 Task: Add an event with the title Second Product Launch Showcase, date '2024/04/05', time 8:00 AM to 10:00 AMand add a description: During the discussion, both the employee and the supervisor (or relevant stakeholders) will have an opportunity to share their perspectives, observations, and concerns. The focus will be on understanding the underlying reasons for the performance issues, identifying any obstacles or challenges, and jointly developing a plan for improvement., put the event into Green category . Add location for the event as: Mexico City, Mexico, logged in from the account softage.8@softage.netand send the event invitation to softage.9@softage.net and softage.10@softage.net. Set a reminder for the event 2 hour before
Action: Mouse moved to (114, 132)
Screenshot: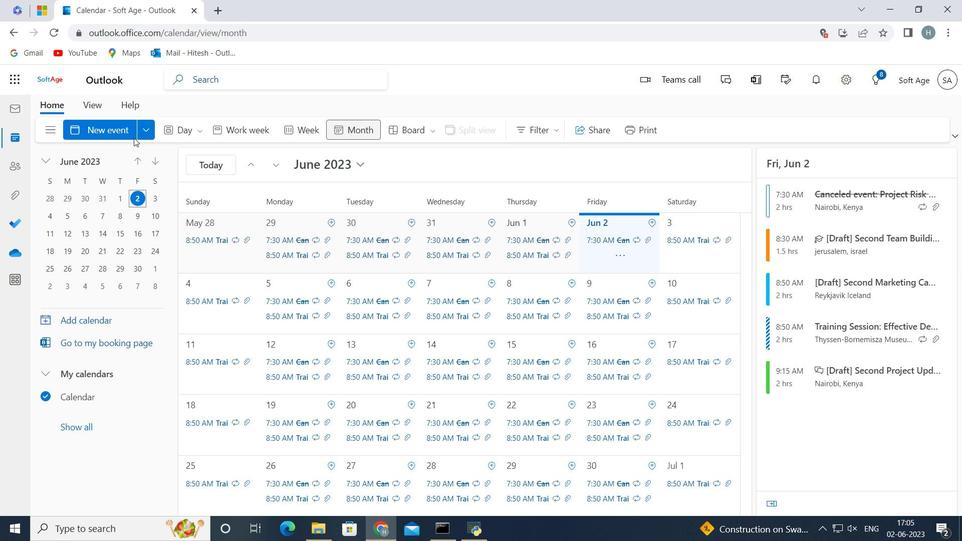 
Action: Mouse pressed left at (114, 132)
Screenshot: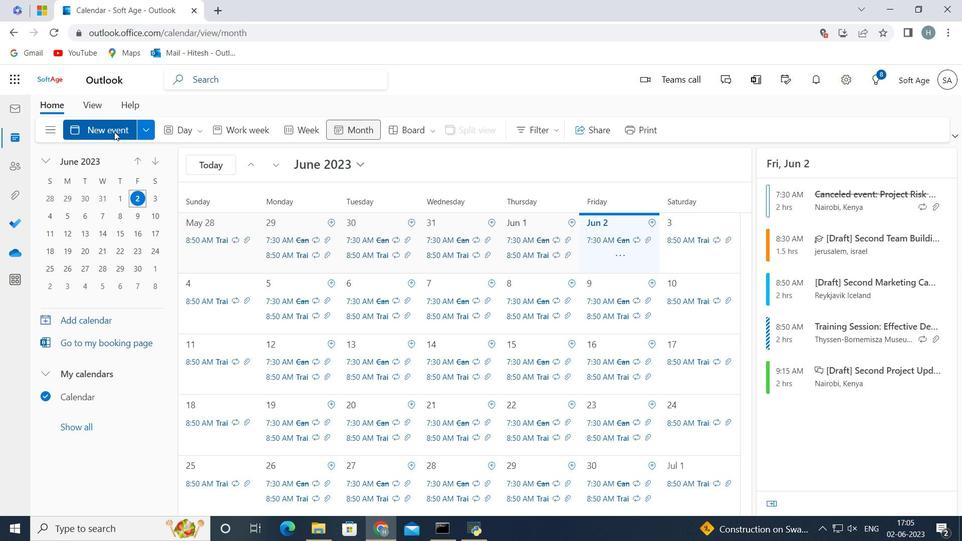 
Action: Mouse moved to (202, 190)
Screenshot: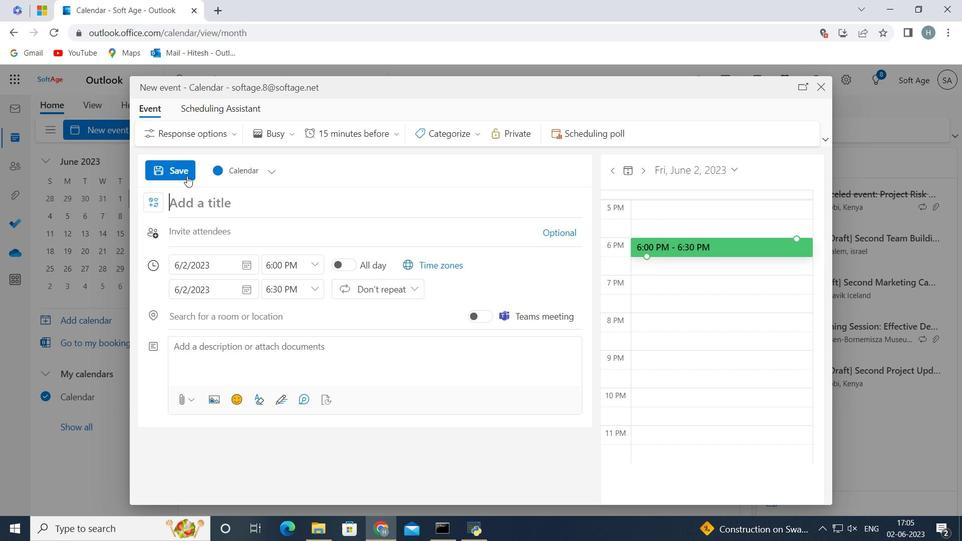 
Action: Key pressed se<Key.backspace><Key.backspace><Key.shift>Second<Key.space><Key.shift>Product<Key.space><Key.shift>Launch<Key.space><Key.shift>Shoe<Key.backspace>wcase<Key.enter>
Screenshot: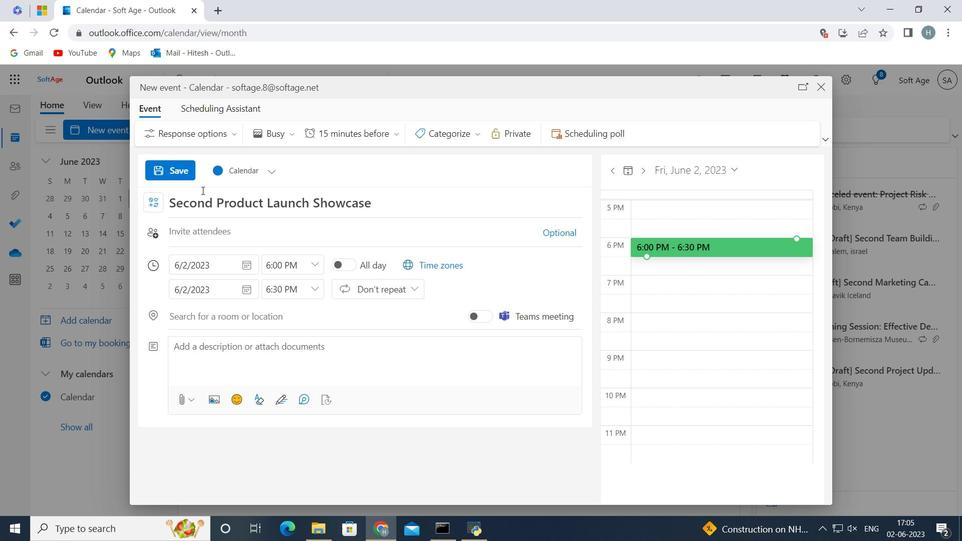 
Action: Mouse moved to (252, 263)
Screenshot: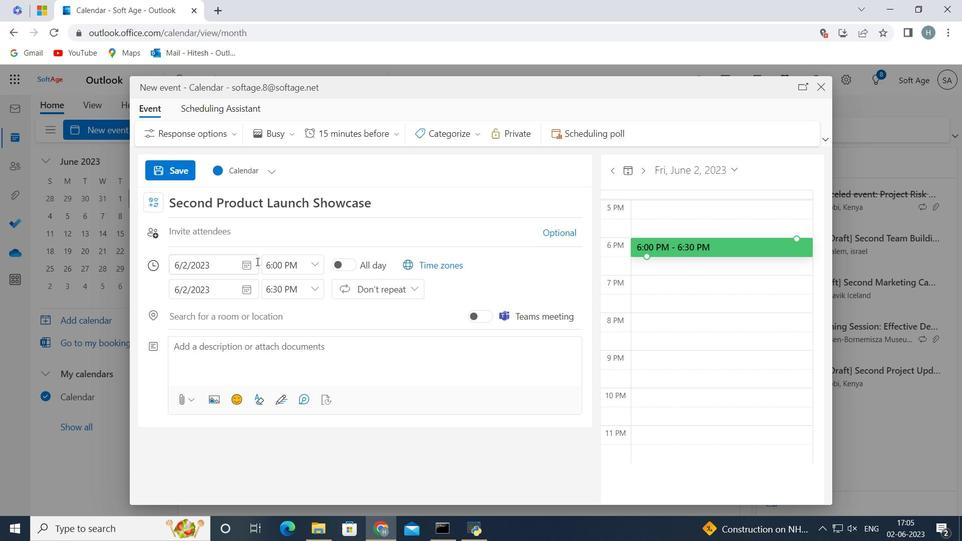 
Action: Mouse pressed left at (252, 263)
Screenshot: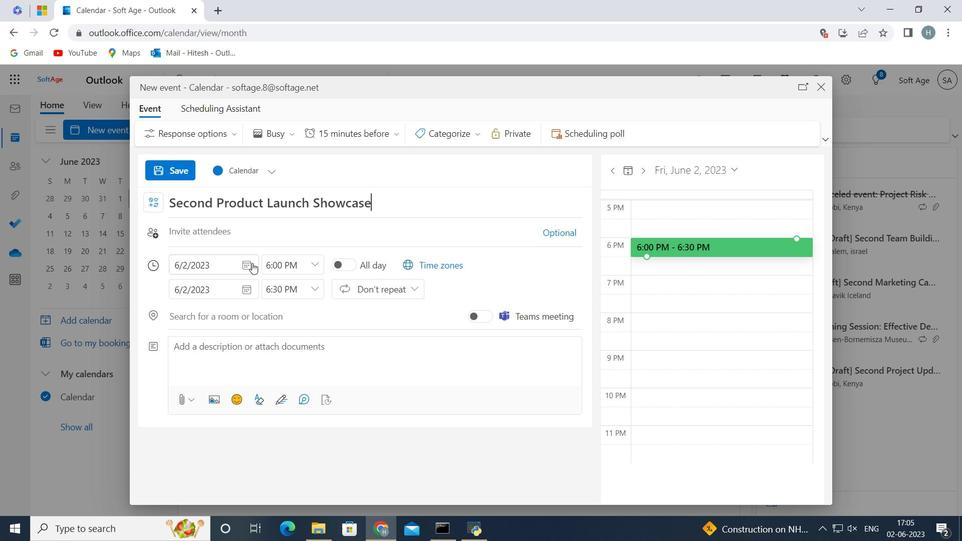 
Action: Mouse moved to (290, 291)
Screenshot: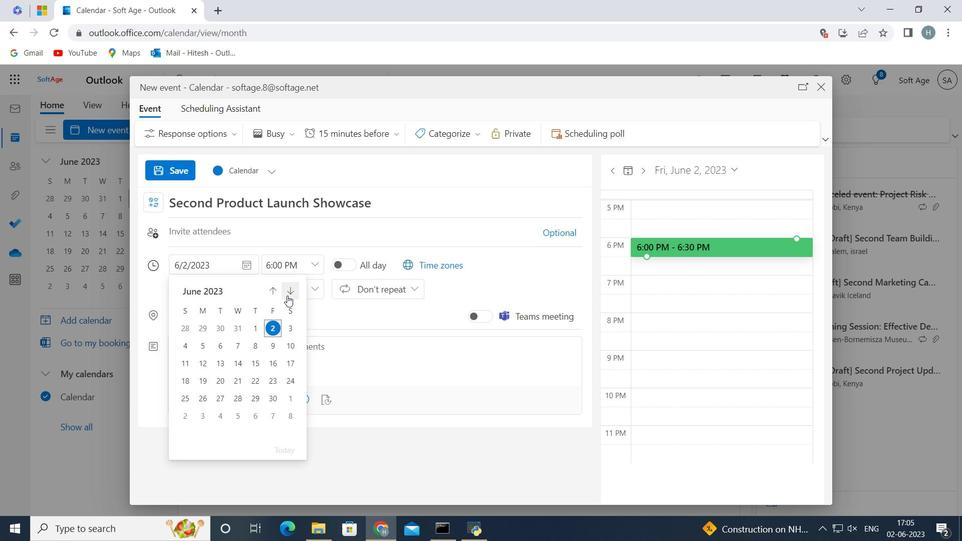 
Action: Mouse pressed left at (290, 291)
Screenshot: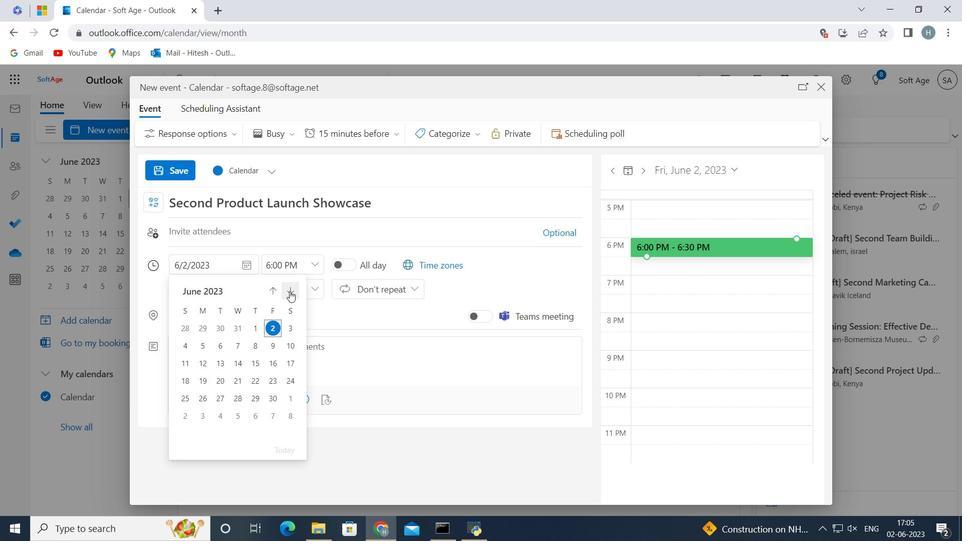 
Action: Mouse pressed left at (290, 291)
Screenshot: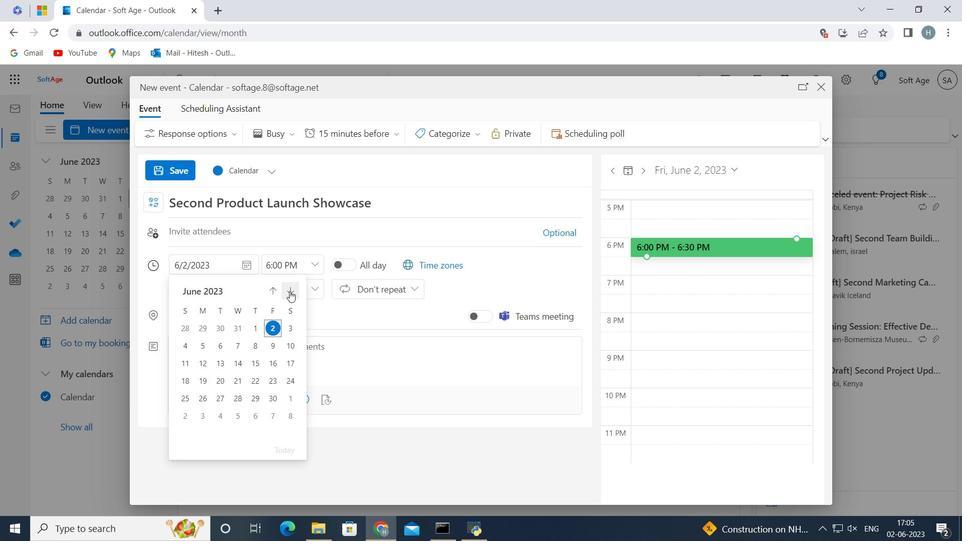 
Action: Mouse pressed left at (290, 291)
Screenshot: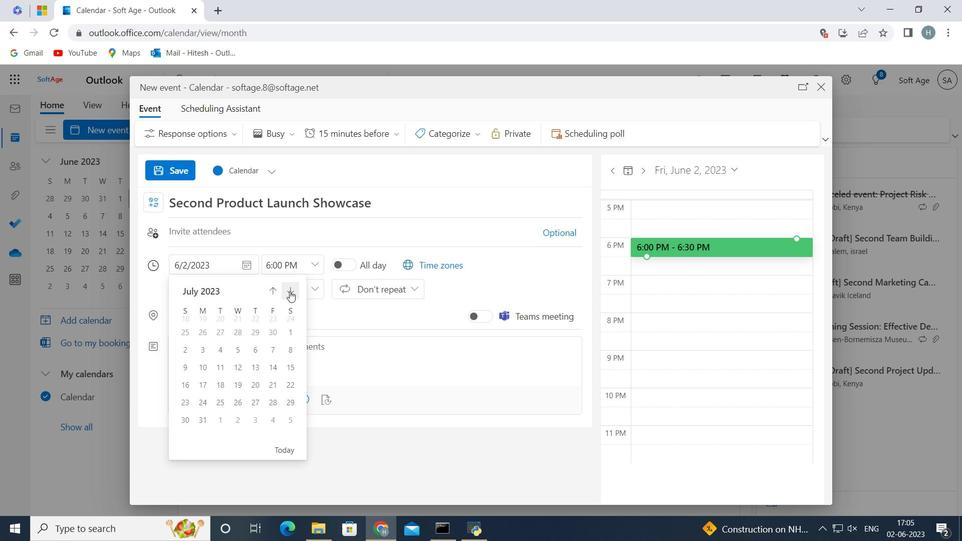 
Action: Mouse pressed left at (290, 291)
Screenshot: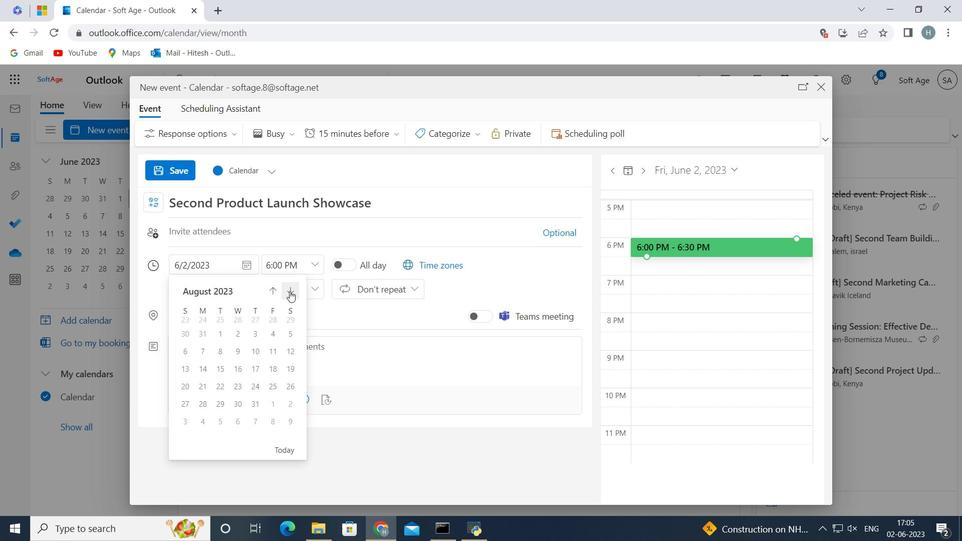 
Action: Mouse pressed left at (290, 291)
Screenshot: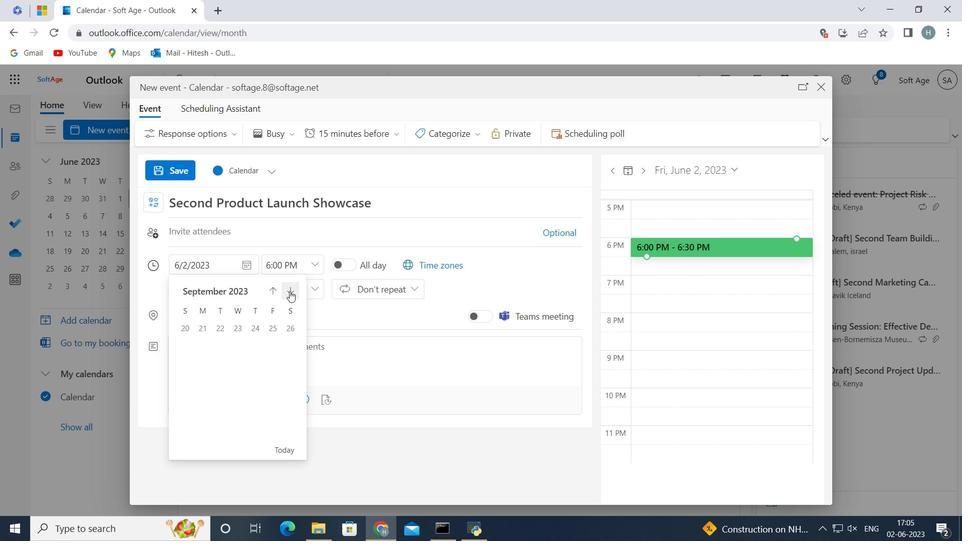 
Action: Mouse pressed left at (290, 291)
Screenshot: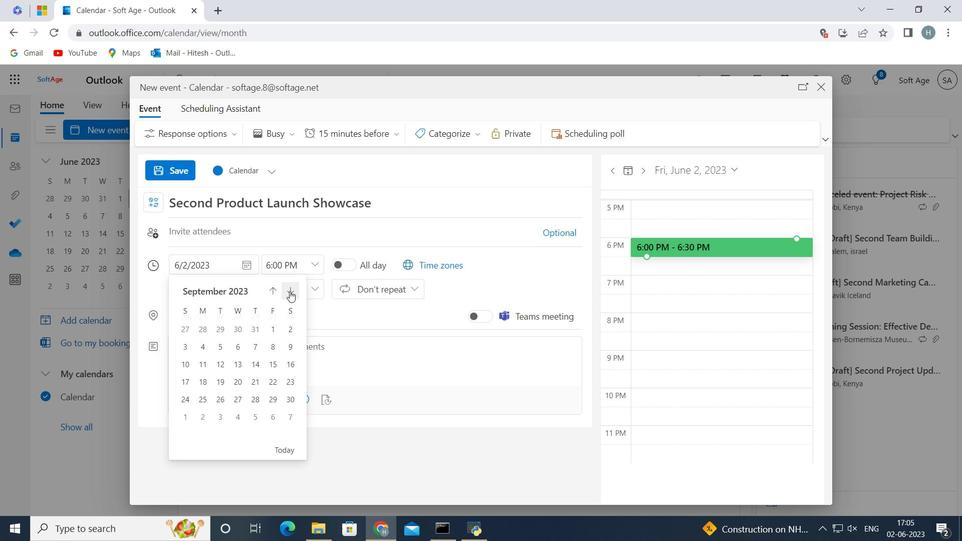 
Action: Mouse pressed left at (290, 291)
Screenshot: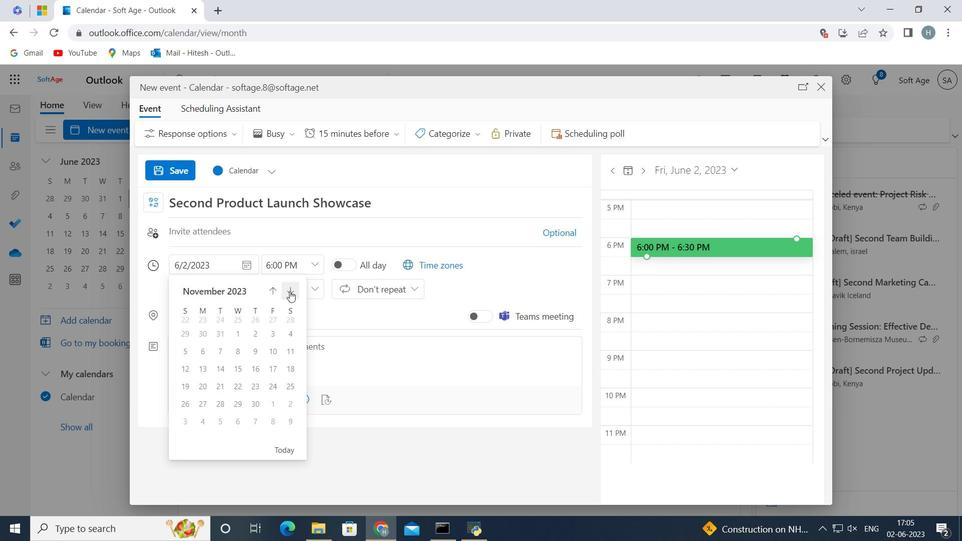 
Action: Mouse pressed left at (290, 291)
Screenshot: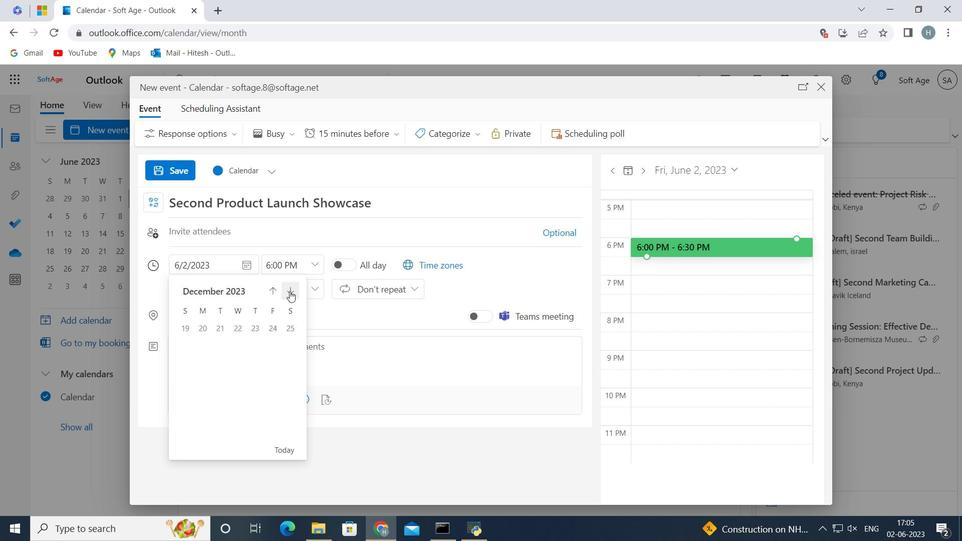 
Action: Mouse pressed left at (290, 291)
Screenshot: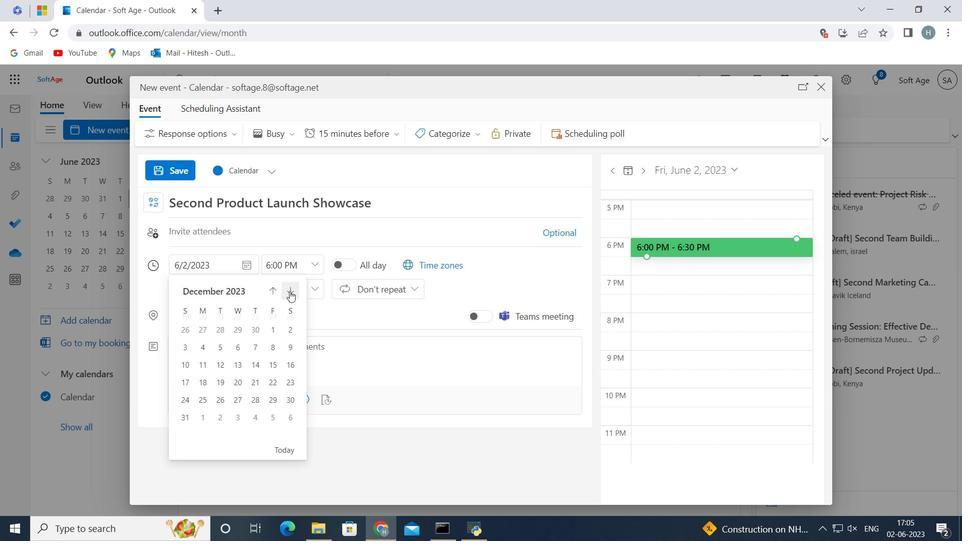 
Action: Mouse pressed left at (290, 291)
Screenshot: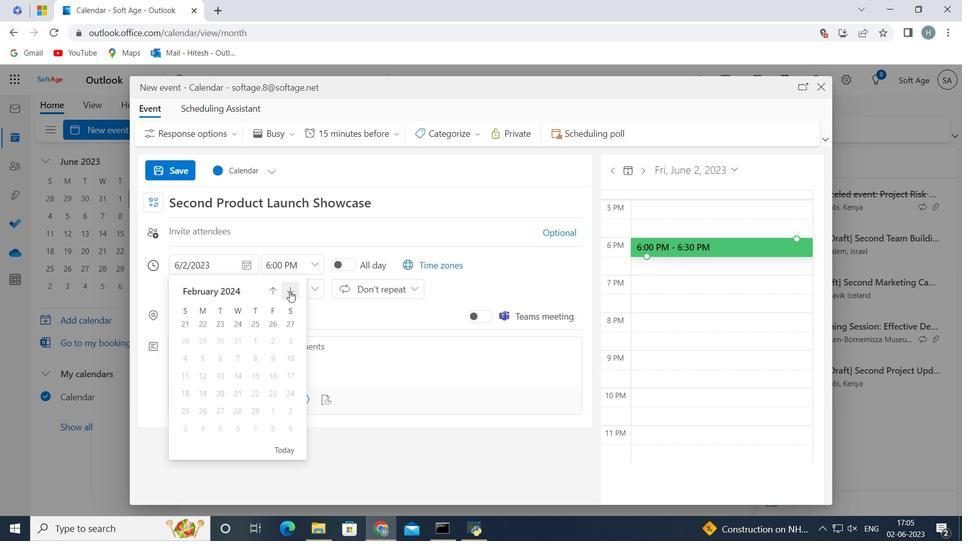 
Action: Mouse moved to (273, 325)
Screenshot: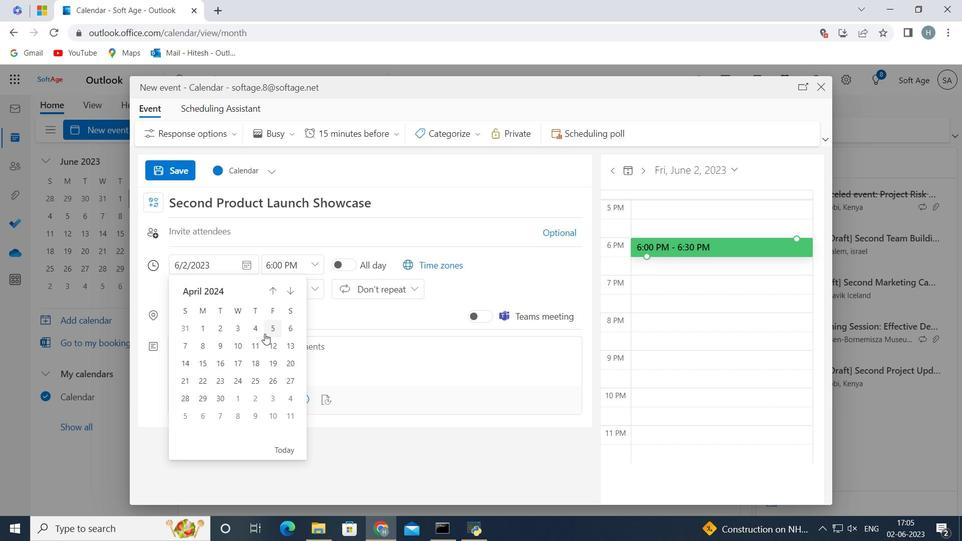 
Action: Mouse pressed left at (273, 325)
Screenshot: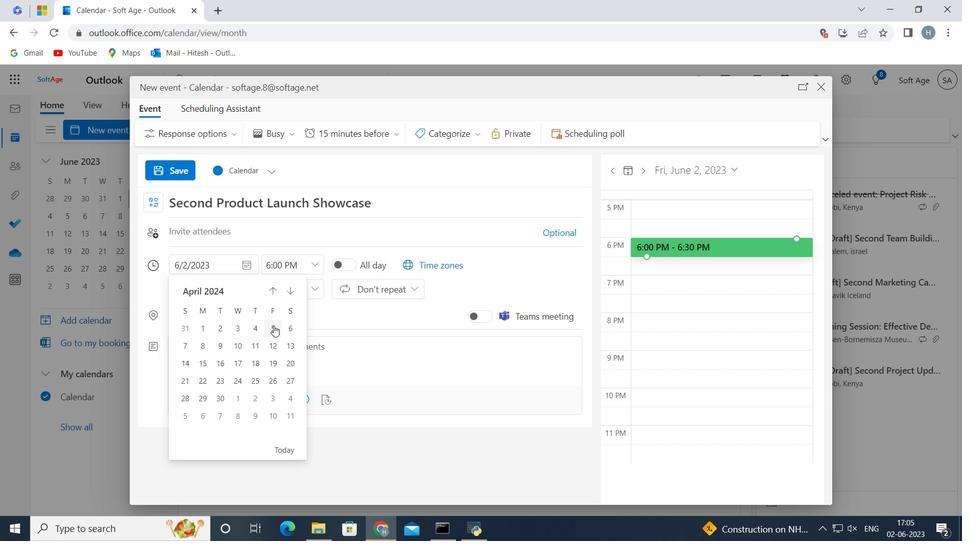 
Action: Mouse moved to (314, 262)
Screenshot: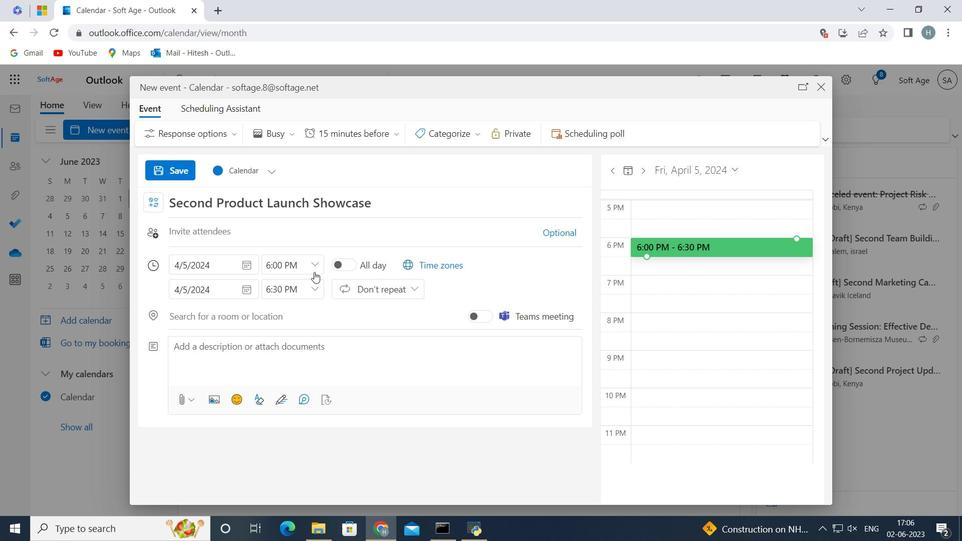 
Action: Mouse pressed left at (314, 262)
Screenshot: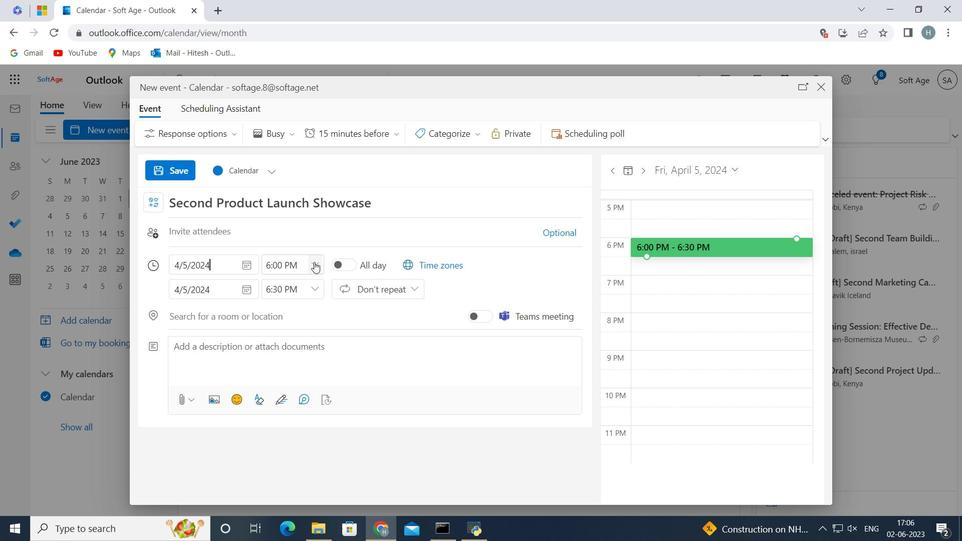
Action: Mouse moved to (327, 317)
Screenshot: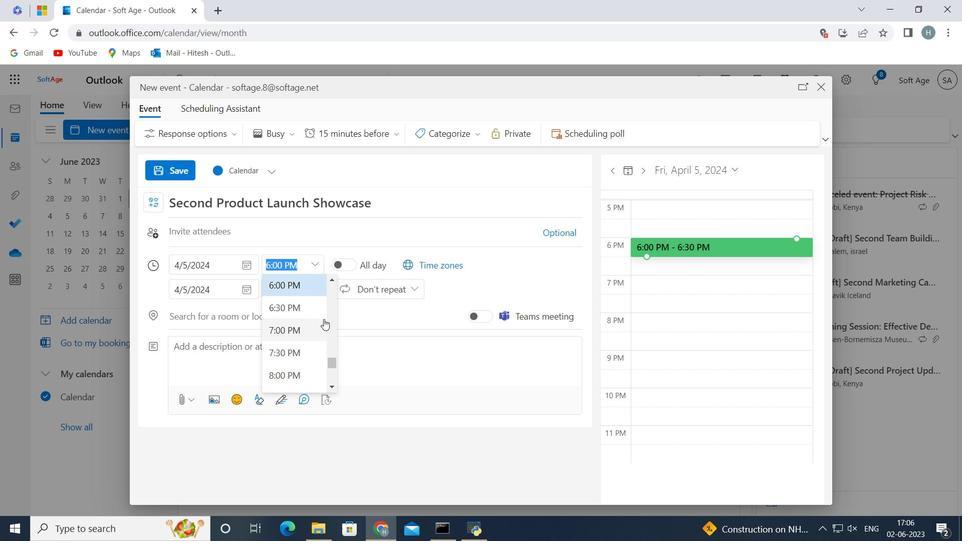 
Action: Mouse pressed left at (327, 317)
Screenshot: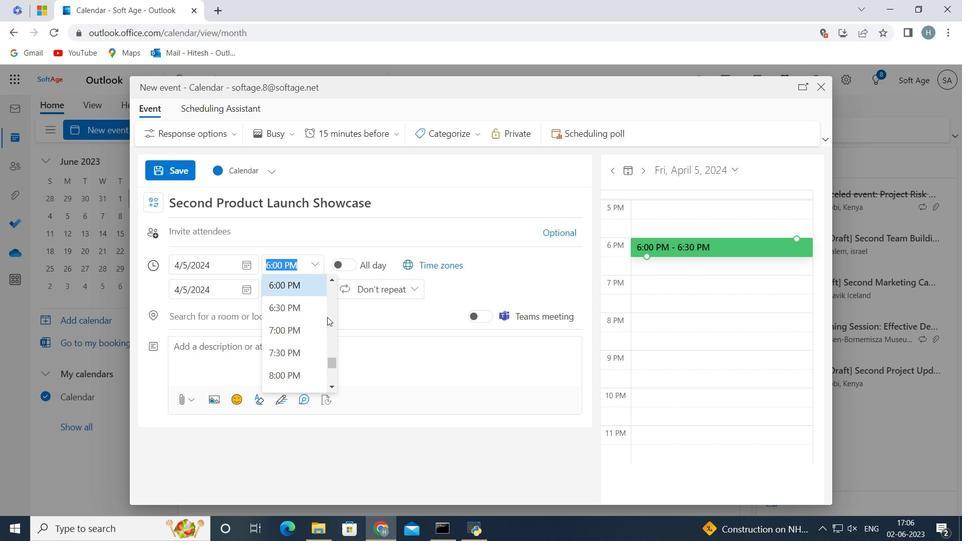 
Action: Mouse moved to (329, 317)
Screenshot: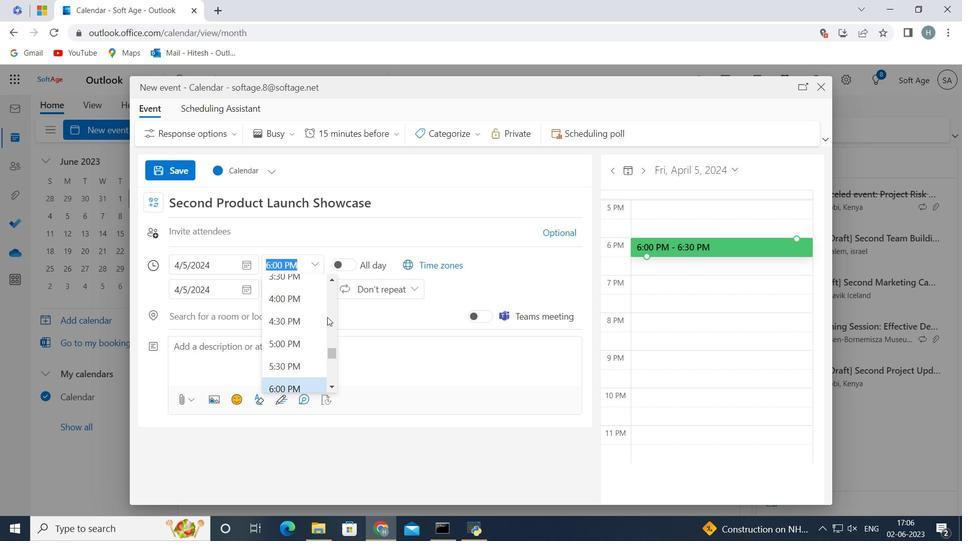 
Action: Mouse pressed left at (329, 317)
Screenshot: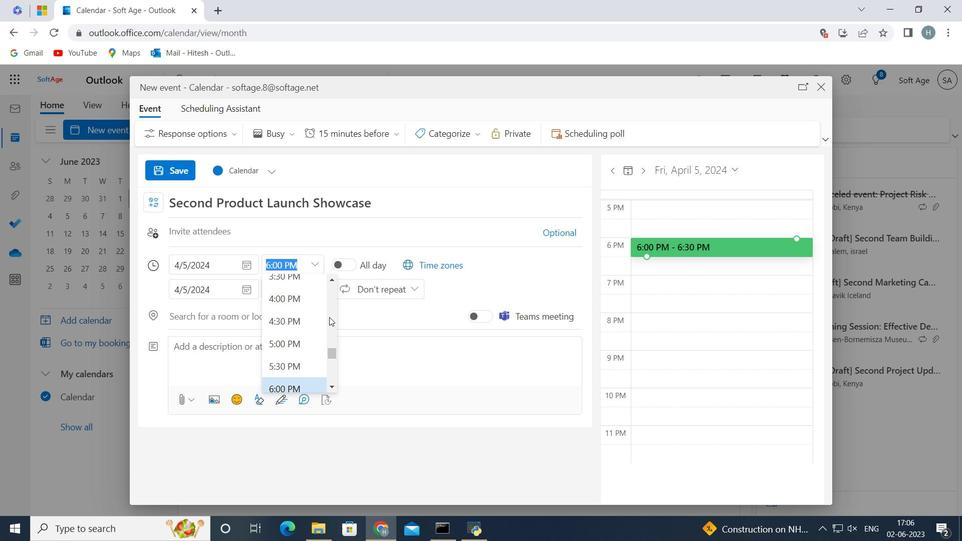 
Action: Mouse moved to (334, 314)
Screenshot: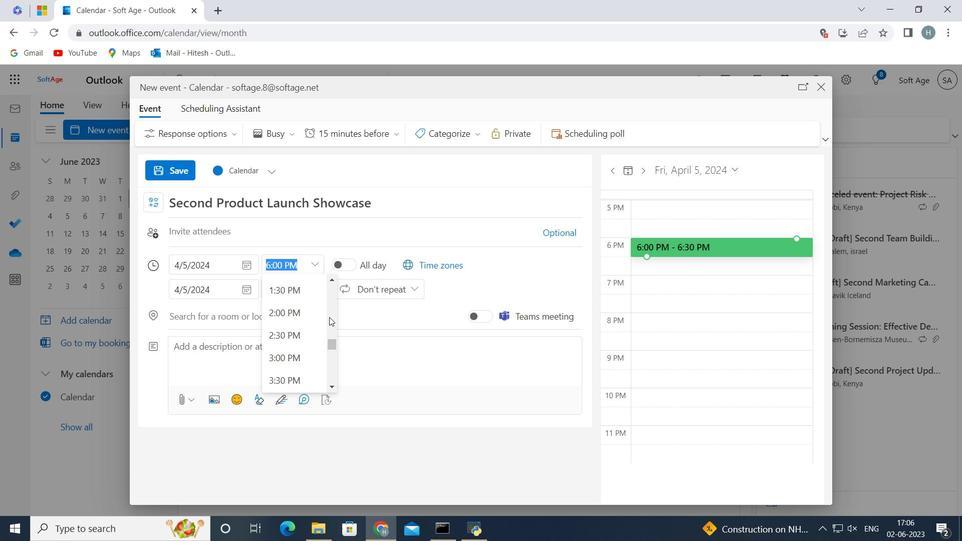 
Action: Mouse pressed left at (334, 314)
Screenshot: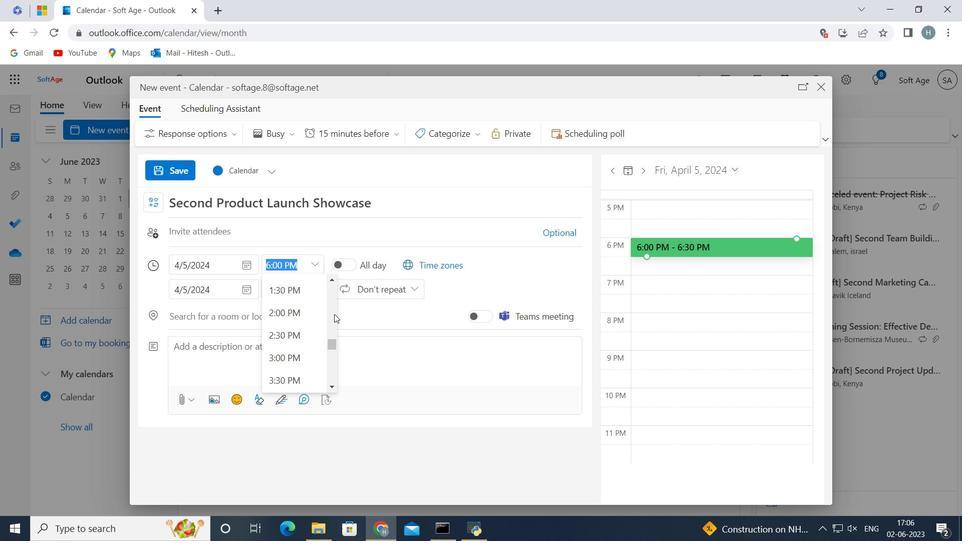 
Action: Mouse moved to (331, 305)
Screenshot: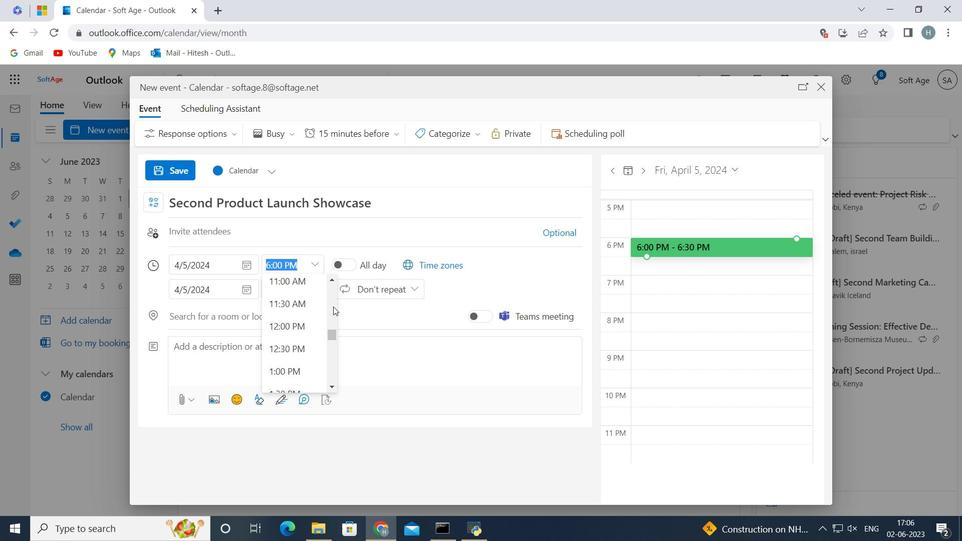 
Action: Mouse pressed left at (331, 305)
Screenshot: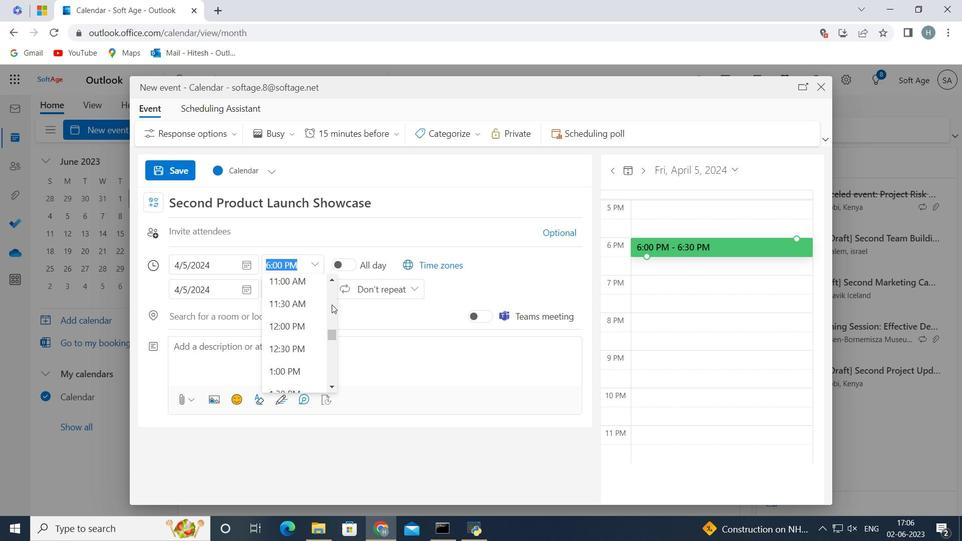 
Action: Mouse pressed left at (331, 305)
Screenshot: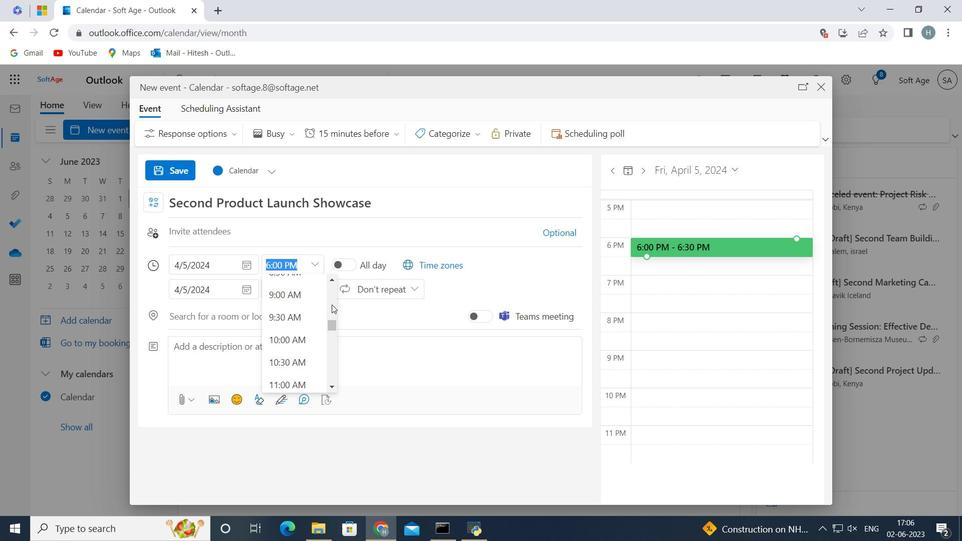 
Action: Mouse moved to (286, 353)
Screenshot: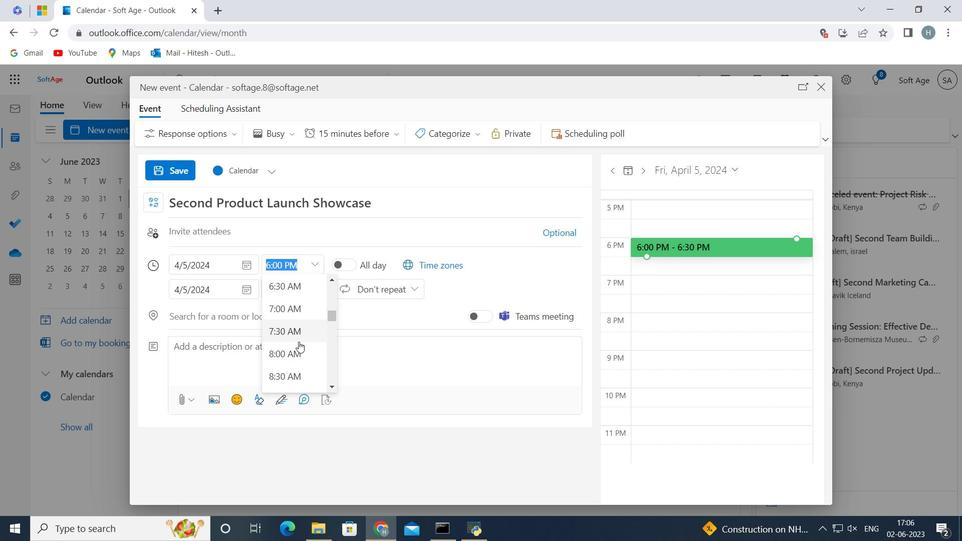
Action: Mouse pressed left at (286, 353)
Screenshot: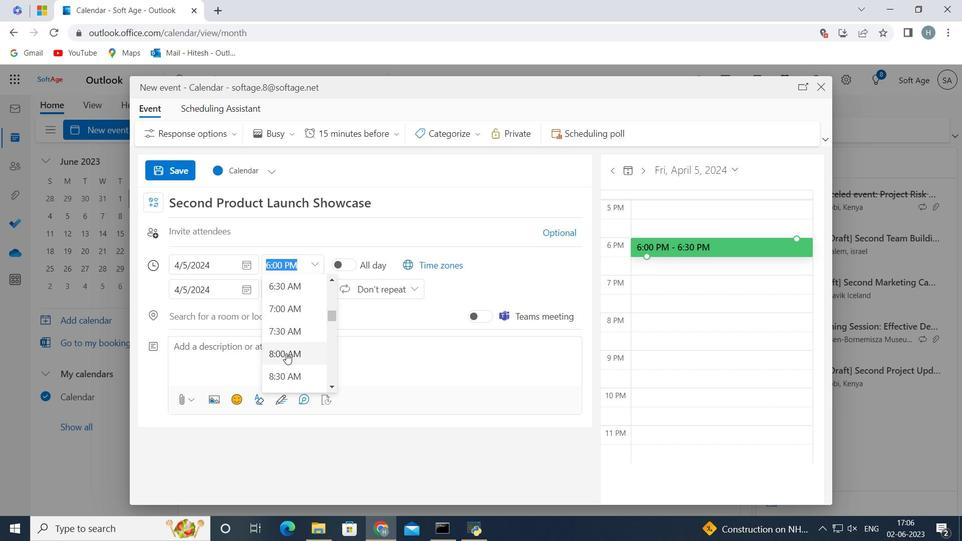 
Action: Mouse moved to (310, 290)
Screenshot: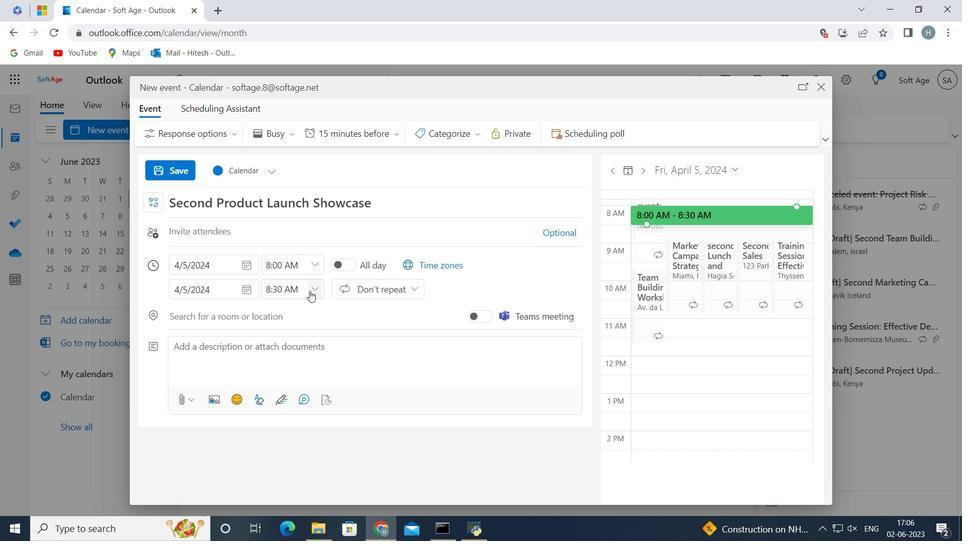 
Action: Mouse pressed left at (310, 290)
Screenshot: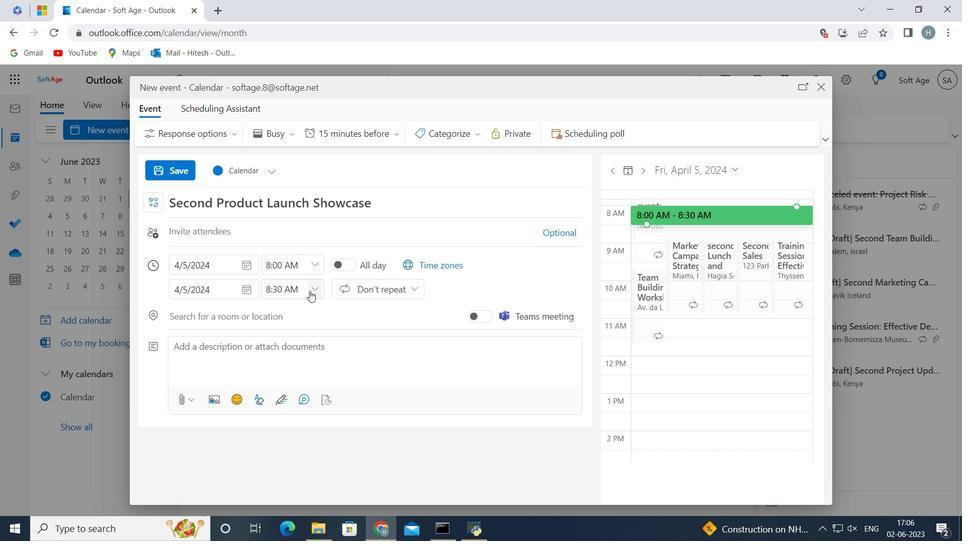 
Action: Mouse moved to (311, 376)
Screenshot: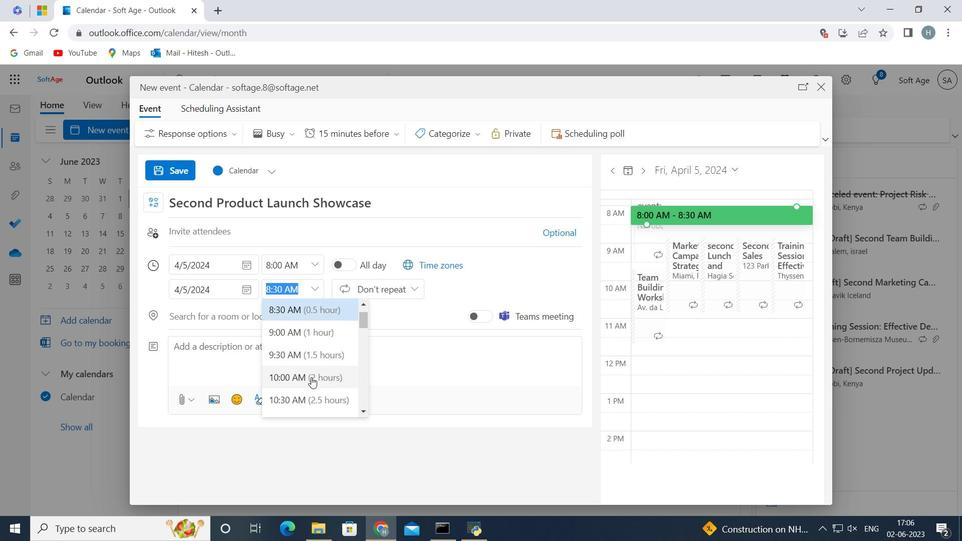 
Action: Mouse pressed left at (311, 376)
Screenshot: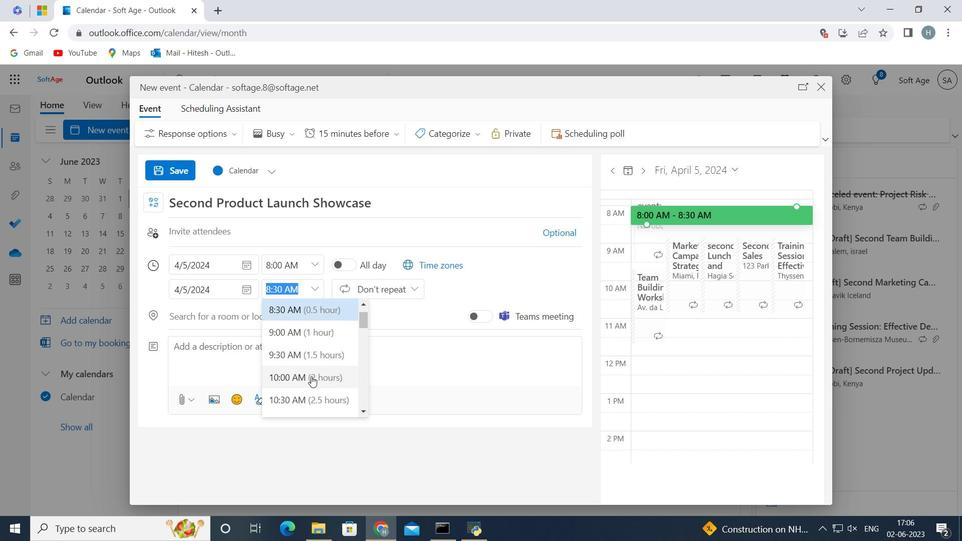 
Action: Mouse moved to (215, 356)
Screenshot: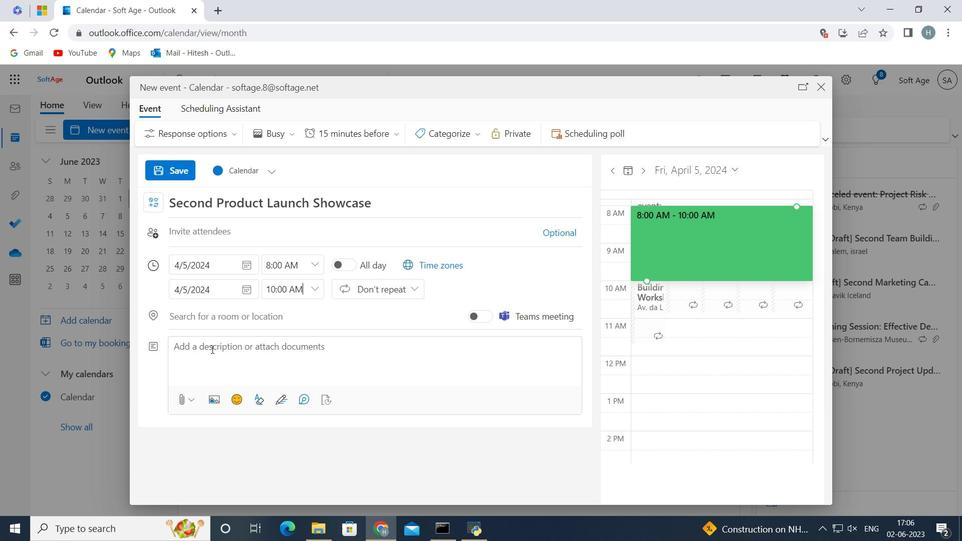 
Action: Mouse pressed left at (215, 356)
Screenshot: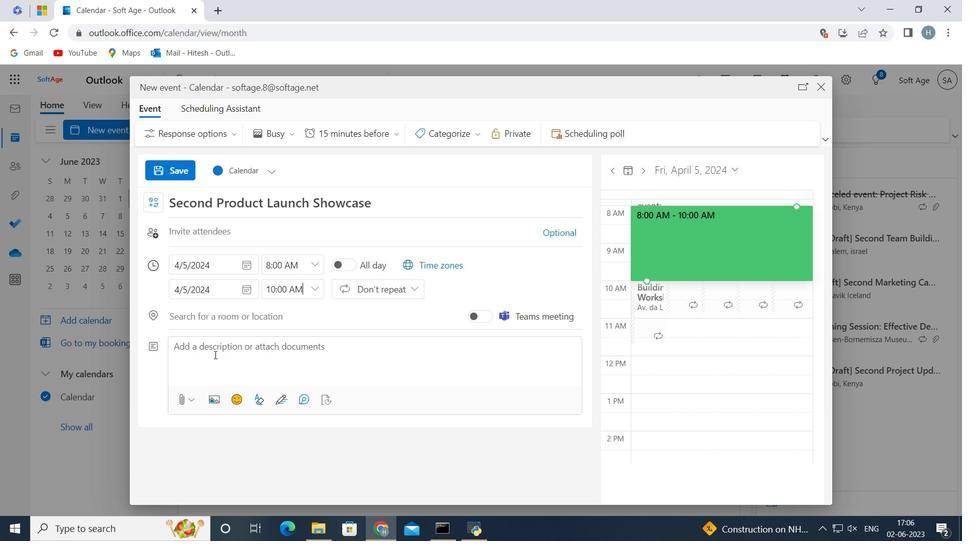 
Action: Key pressed <Key.shift><Key.shift><Key.shift><Key.shift><Key.shift><Key.shift><Key.shift><Key.shift><Key.shift><Key.shift><Key.shift><Key.shift><Key.shift><Key.shift><Key.shift><Key.shift><Key.shift><Key.shift><Key.shift>During<Key.space>the<Key.space>discussion,<Key.space>both<Key.space>the<Key.space>employee<Key.space>and<Key.space>the<Key.space>supervisor<Key.space><Key.shift_r>(or<Key.space>relevant<Key.space>stakeholders<Key.space><Key.shift_r>)<Key.space>will<Key.space>havr<Key.backspace>e<Key.space>an<Key.space>opportunity<Key.space>to<Key.space>share<Key.space>their<Key.space>perspectives,<Key.space>observations,<Key.space>and<Key.space>concerns<Key.space>t<Key.backspace><Key.backspace>.<Key.space><Key.shift>The<Key.space>focus<Key.space>will<Key.space>be<Key.space>on<Key.space>understanding<Key.space>the<Key.space>underlying<Key.space>reasons<Key.space>for<Key.space>the<Key.space>performance<Key.space>issues,<Key.space>identifying<Key.space>any<Key.space>obstacles<Key.space>or<Key.space>challenges<Key.space>and<Key.space>jointly<Key.space>developing<Key.space>a<Key.space>plan<Key.space>for<Key.space>improvement<Key.space>
Screenshot: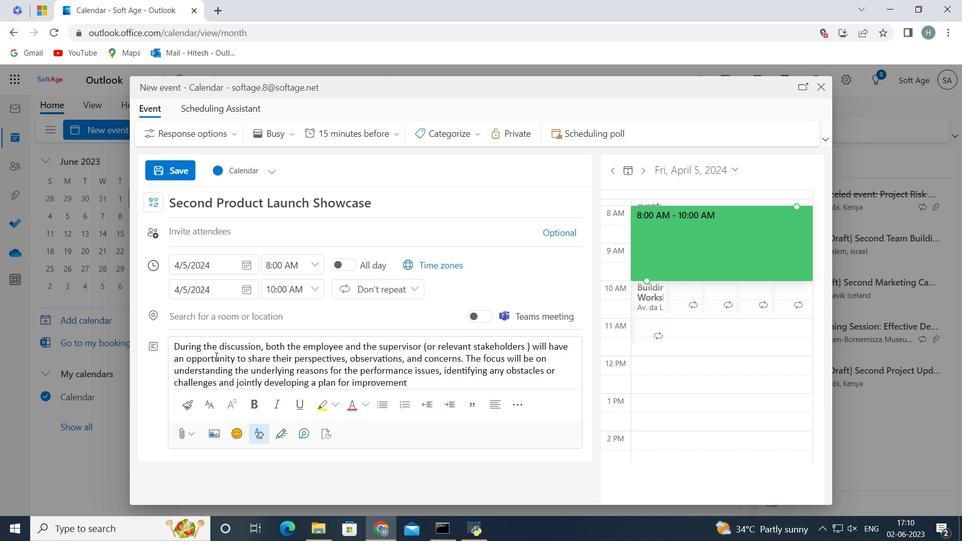 
Action: Mouse moved to (474, 135)
Screenshot: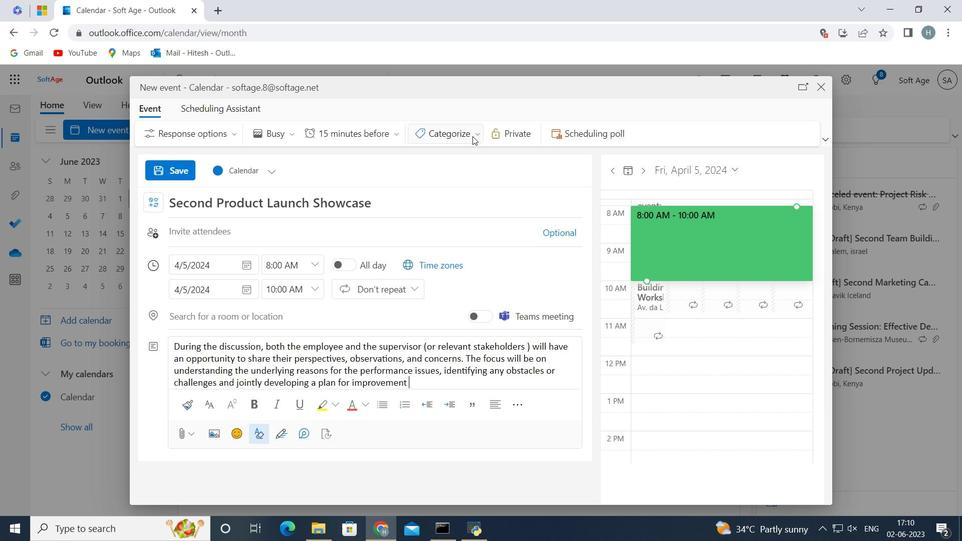 
Action: Mouse pressed left at (474, 135)
Screenshot: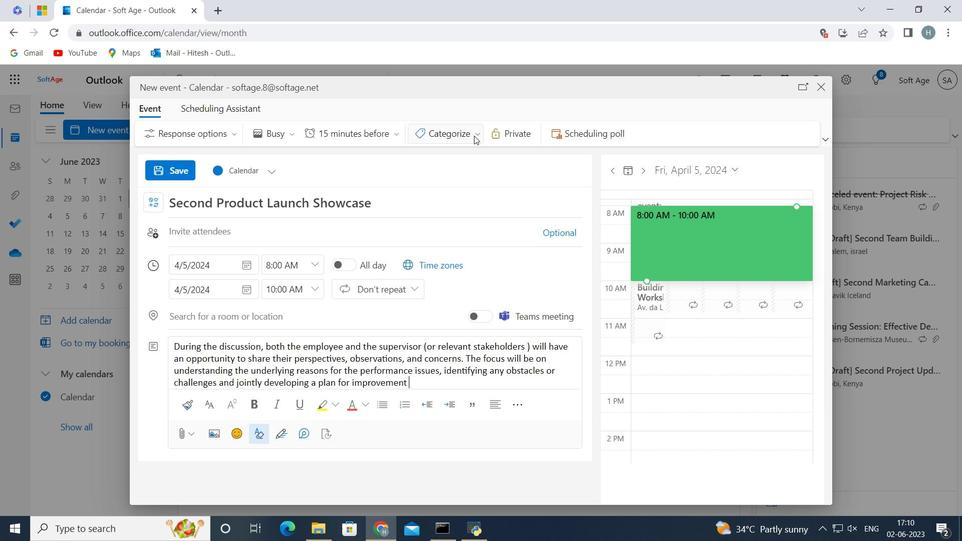 
Action: Mouse moved to (470, 178)
Screenshot: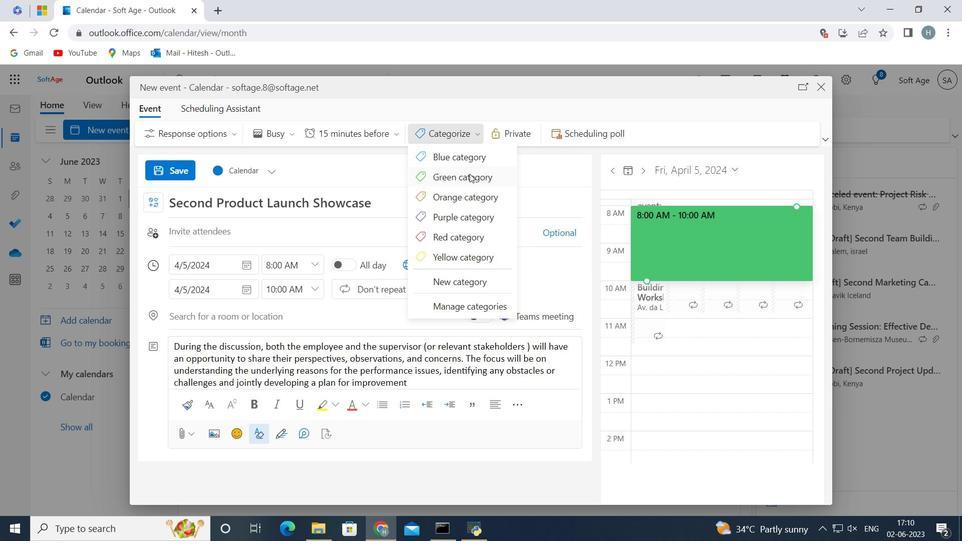 
Action: Mouse pressed left at (470, 178)
Screenshot: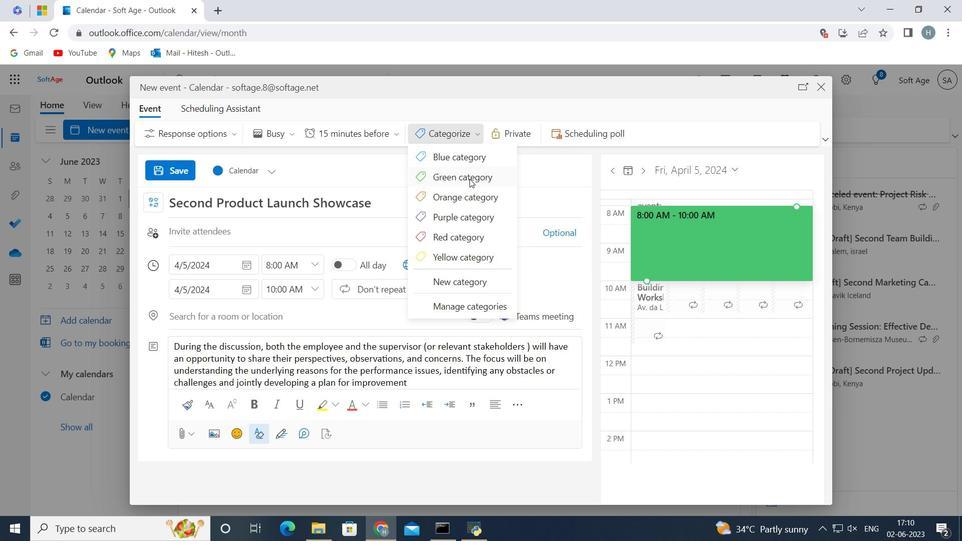 
Action: Mouse moved to (294, 317)
Screenshot: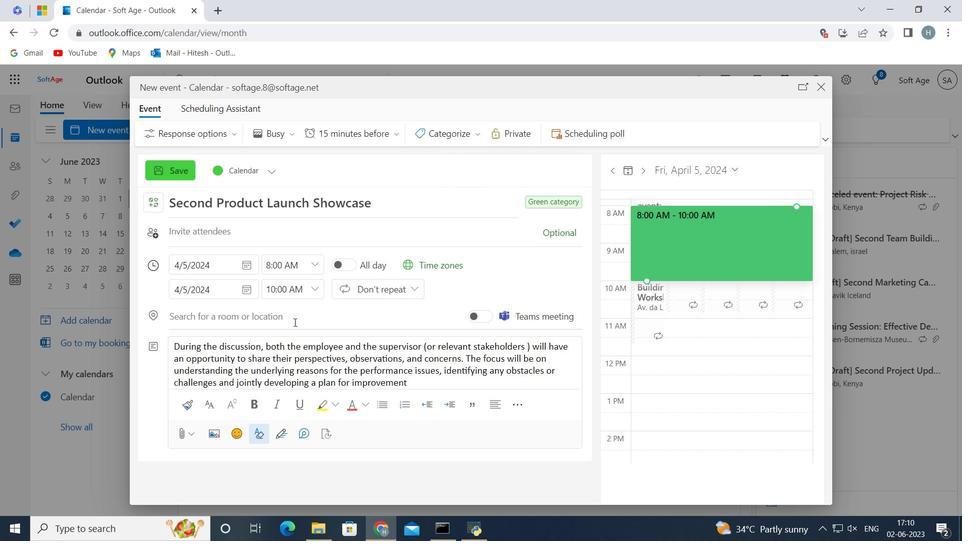 
Action: Mouse pressed left at (294, 317)
Screenshot: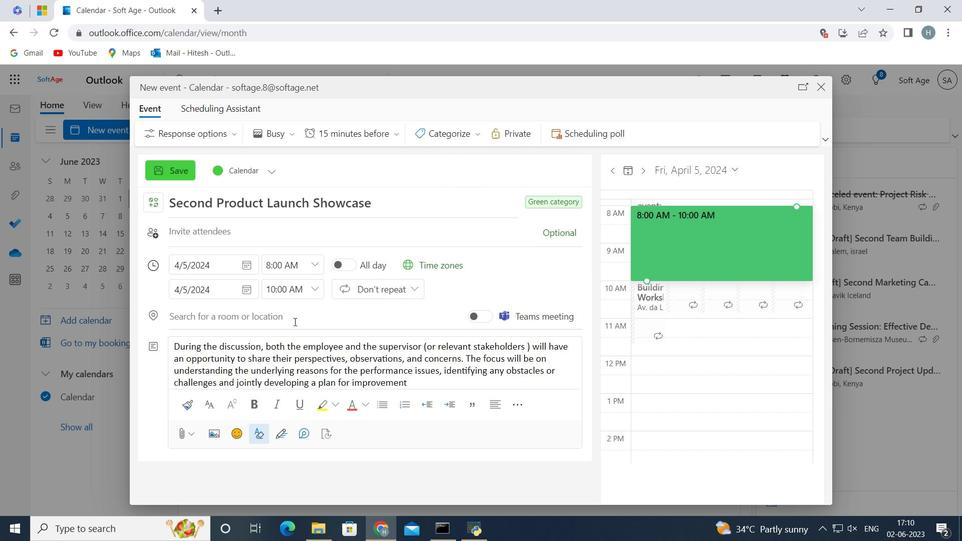 
Action: Key pressed <Key.shift>Mexico<Key.space><Key.shift>City,<Key.space><Key.shift>Maxico<Key.enter>
Screenshot: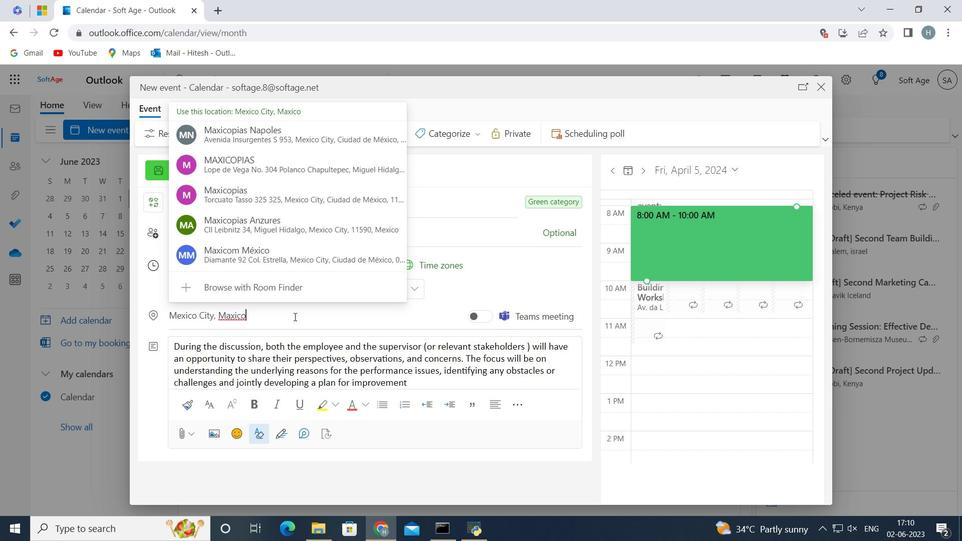 
Action: Mouse moved to (326, 307)
Screenshot: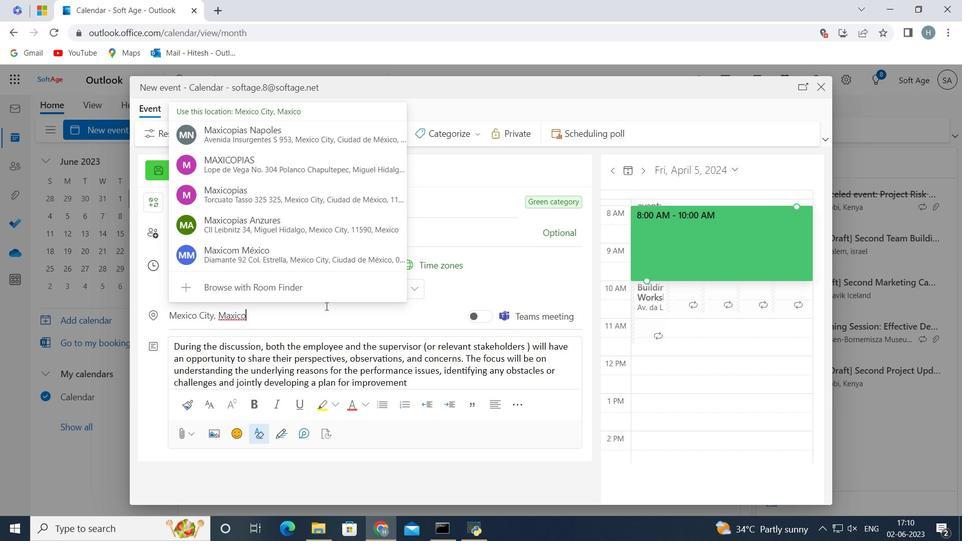 
Action: Key pressed <Key.left><Key.left><Key.shift><Key.shift><Key.shift><Key.shift><Key.shift><Key.shift><Key.shift><Key.shift><Key.shift><Key.shift>Mexiv<Key.backspace>co<Key.space>city<Key.space>,<Key.space><Key.backspace><Key.backspace>,<Key.space><Key.shift>Mexico
Screenshot: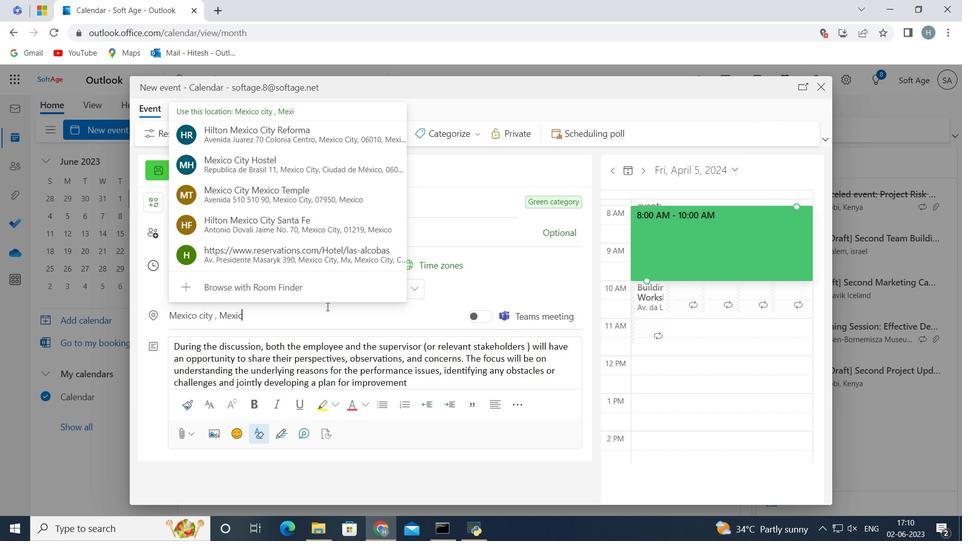 
Action: Mouse moved to (499, 276)
Screenshot: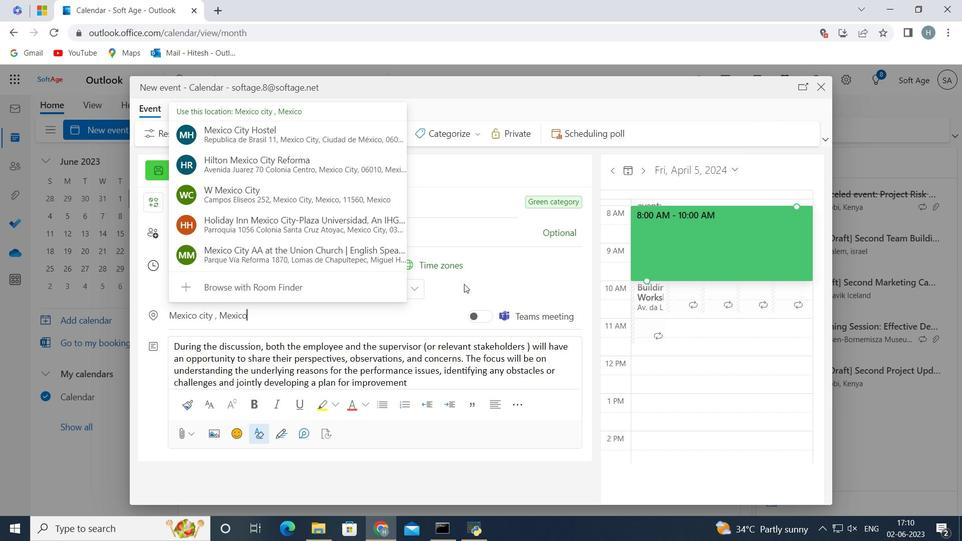 
Action: Mouse pressed left at (499, 276)
Screenshot: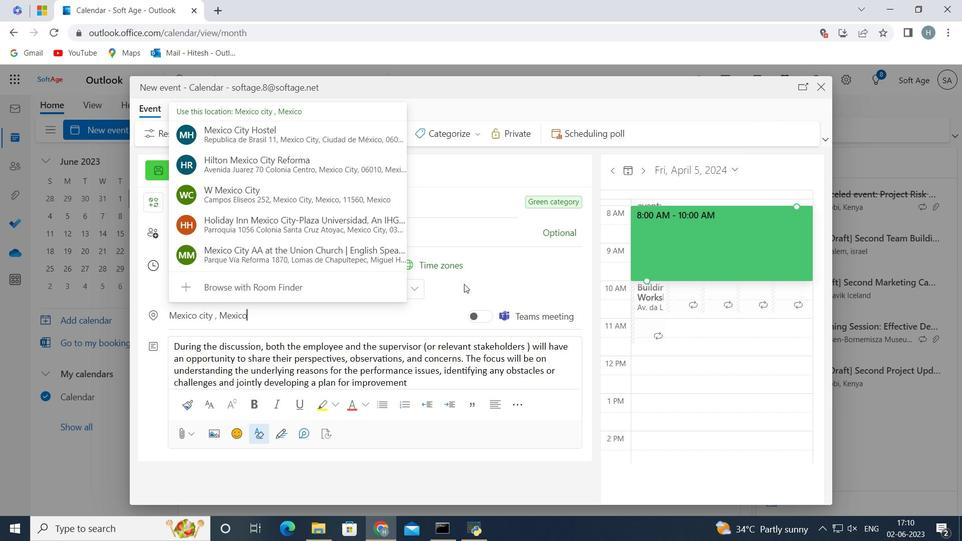 
Action: Mouse moved to (240, 236)
Screenshot: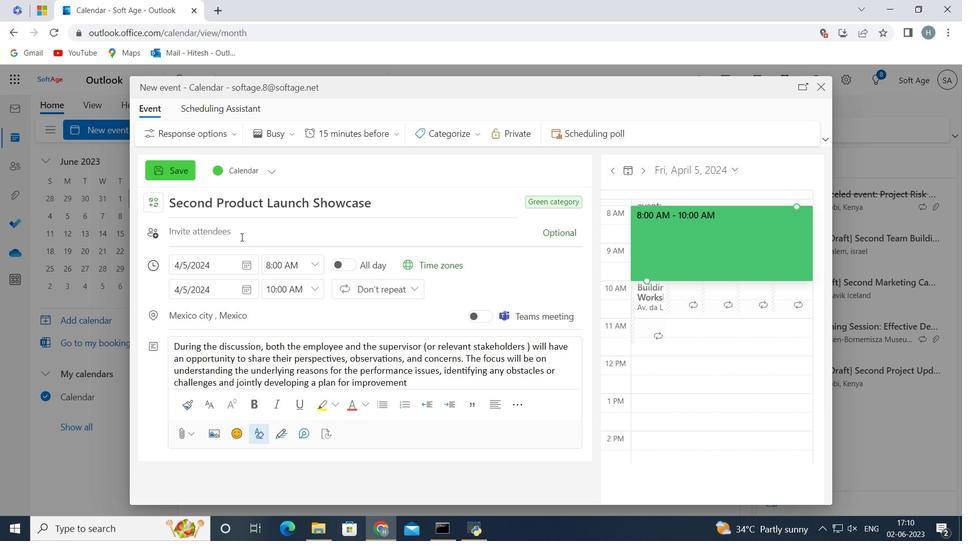 
Action: Mouse pressed left at (240, 236)
Screenshot: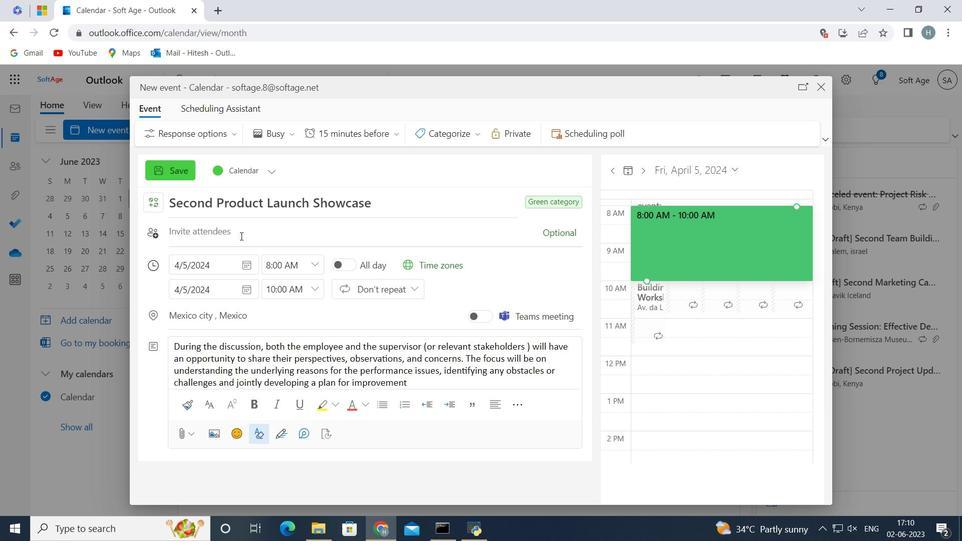 
Action: Key pressed softage.9<Key.shift>@softage.net
Screenshot: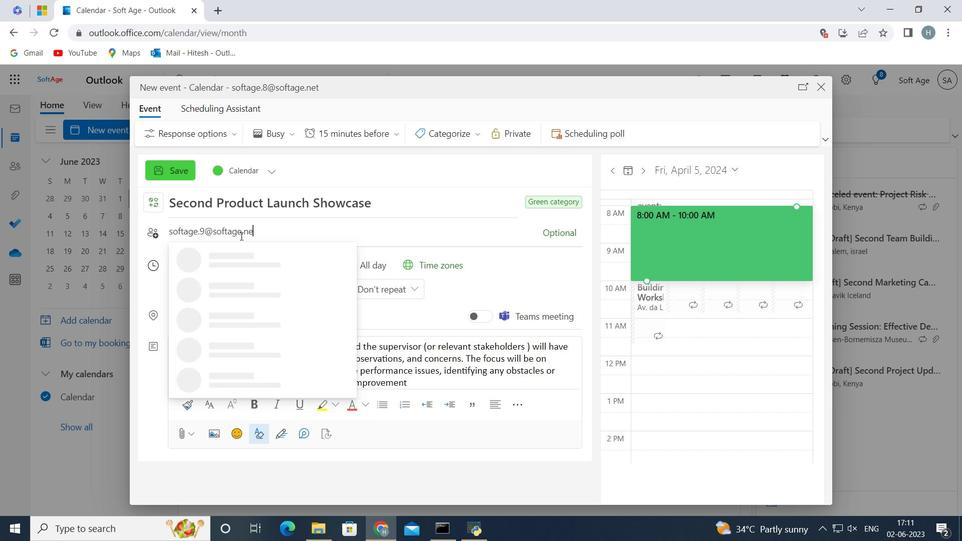 
Action: Mouse moved to (288, 258)
Screenshot: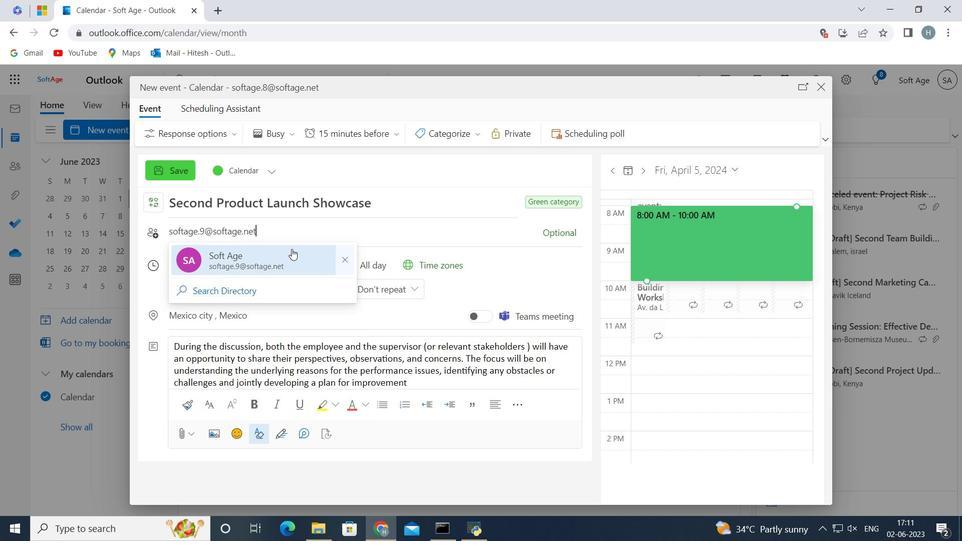 
Action: Mouse pressed left at (288, 258)
Screenshot: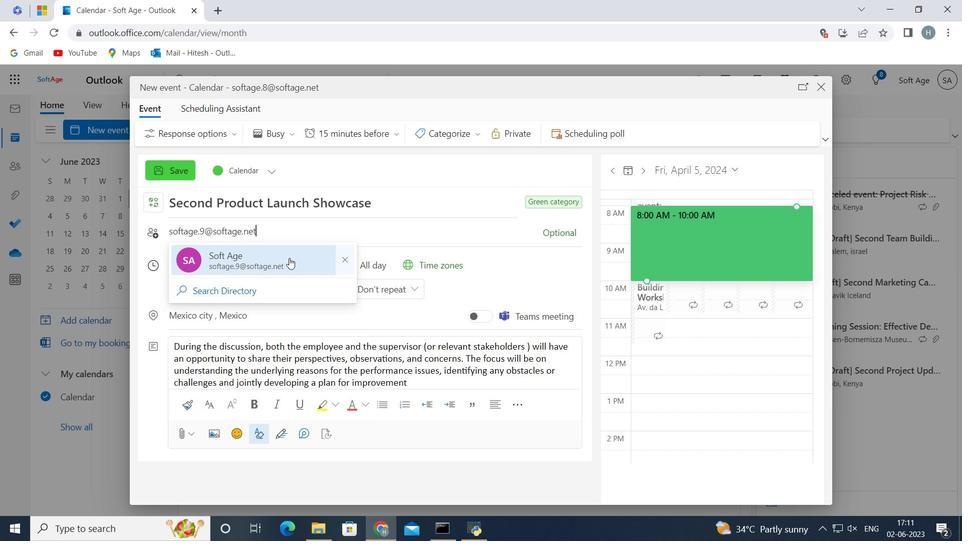 
Action: Mouse moved to (287, 259)
Screenshot: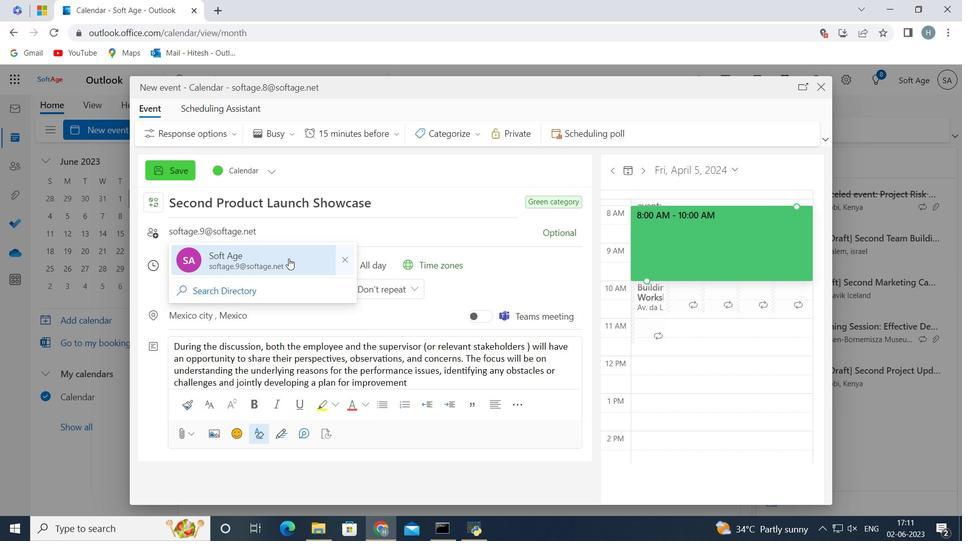 
Action: Key pressed softage.10<Key.shift>@softage.net
Screenshot: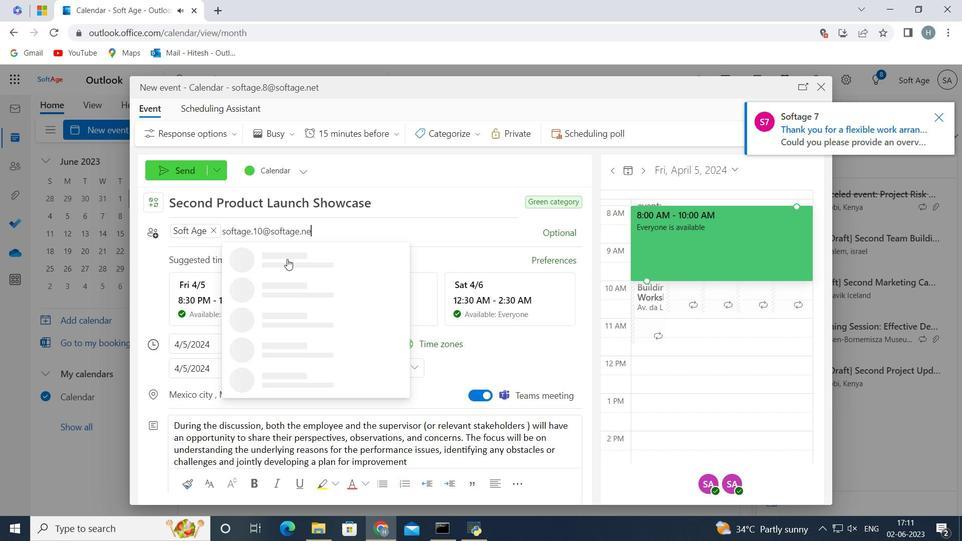 
Action: Mouse pressed left at (287, 259)
Screenshot: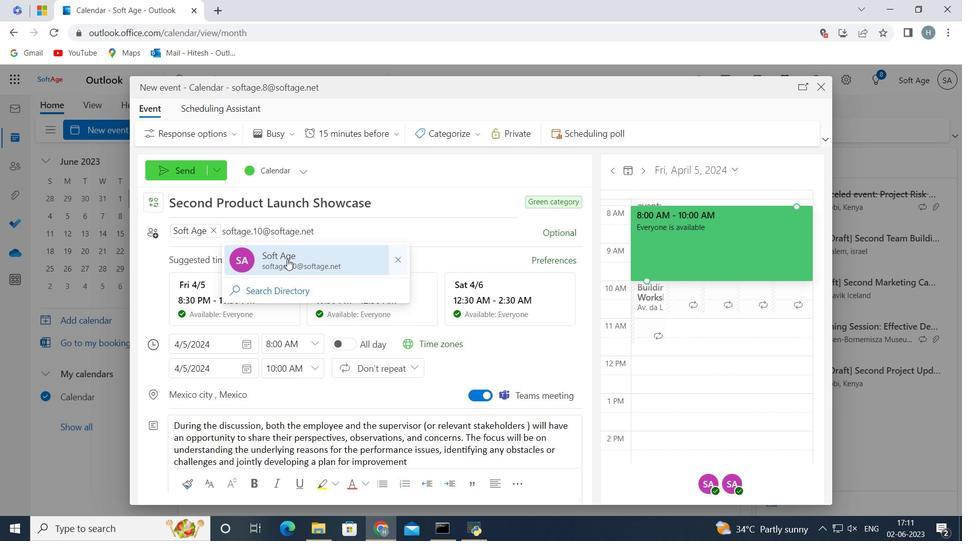 
Action: Mouse moved to (387, 131)
Screenshot: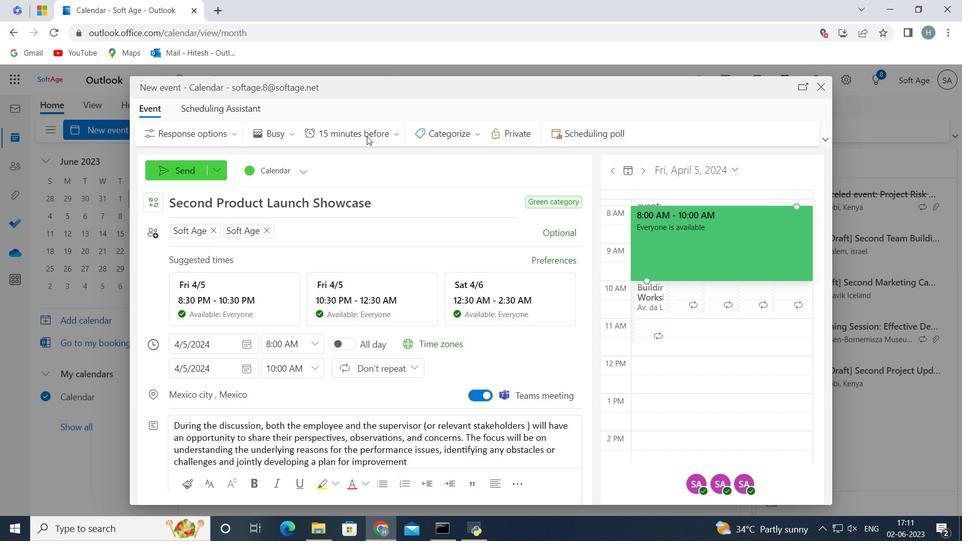 
Action: Mouse pressed left at (387, 131)
Screenshot: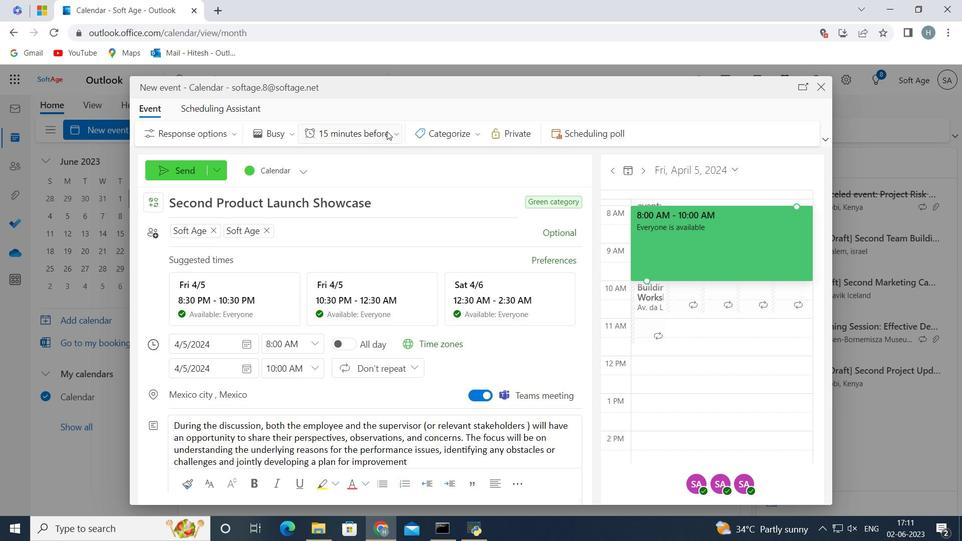 
Action: Mouse moved to (367, 287)
Screenshot: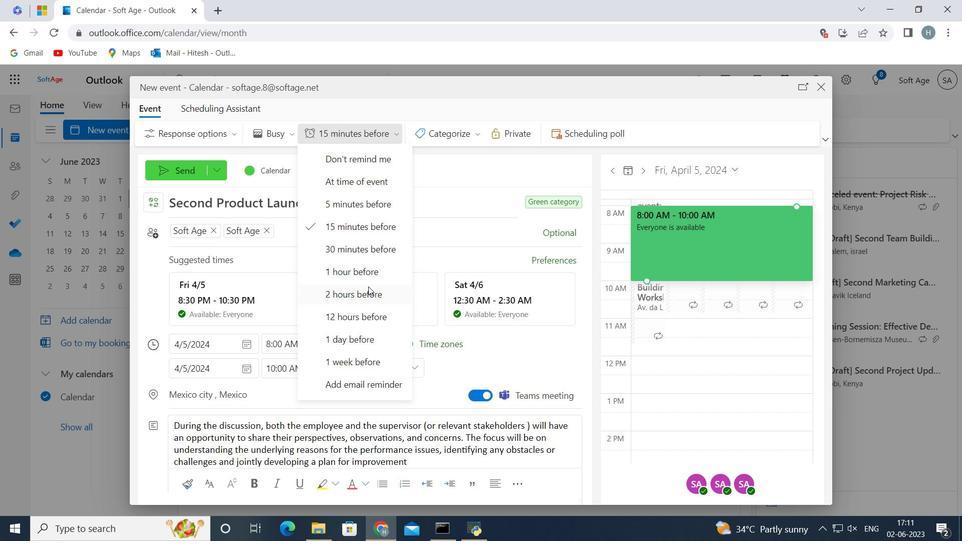 
Action: Mouse pressed left at (367, 287)
Screenshot: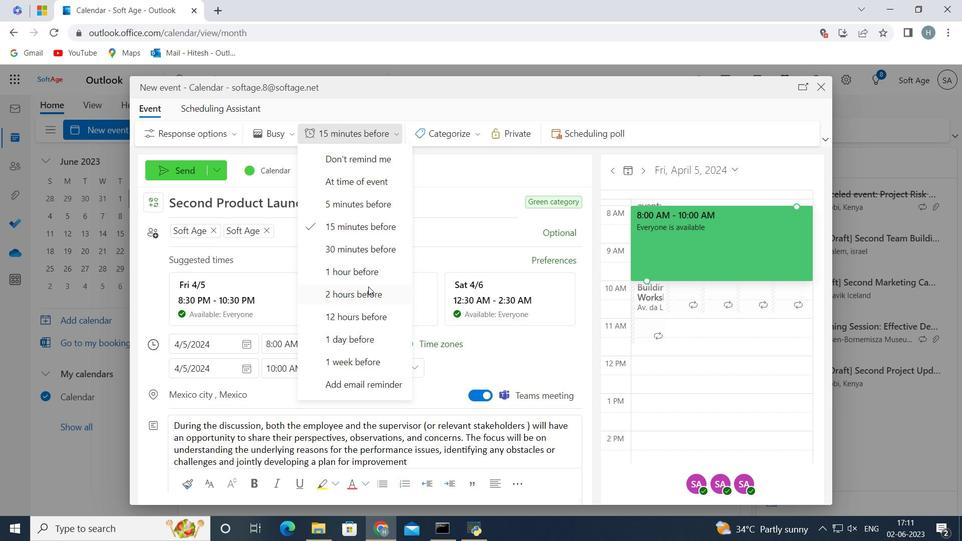 
